 Task: Use GitHub's "Pull Requests" to review and comment on code.
Action: Mouse moved to (1288, 75)
Screenshot: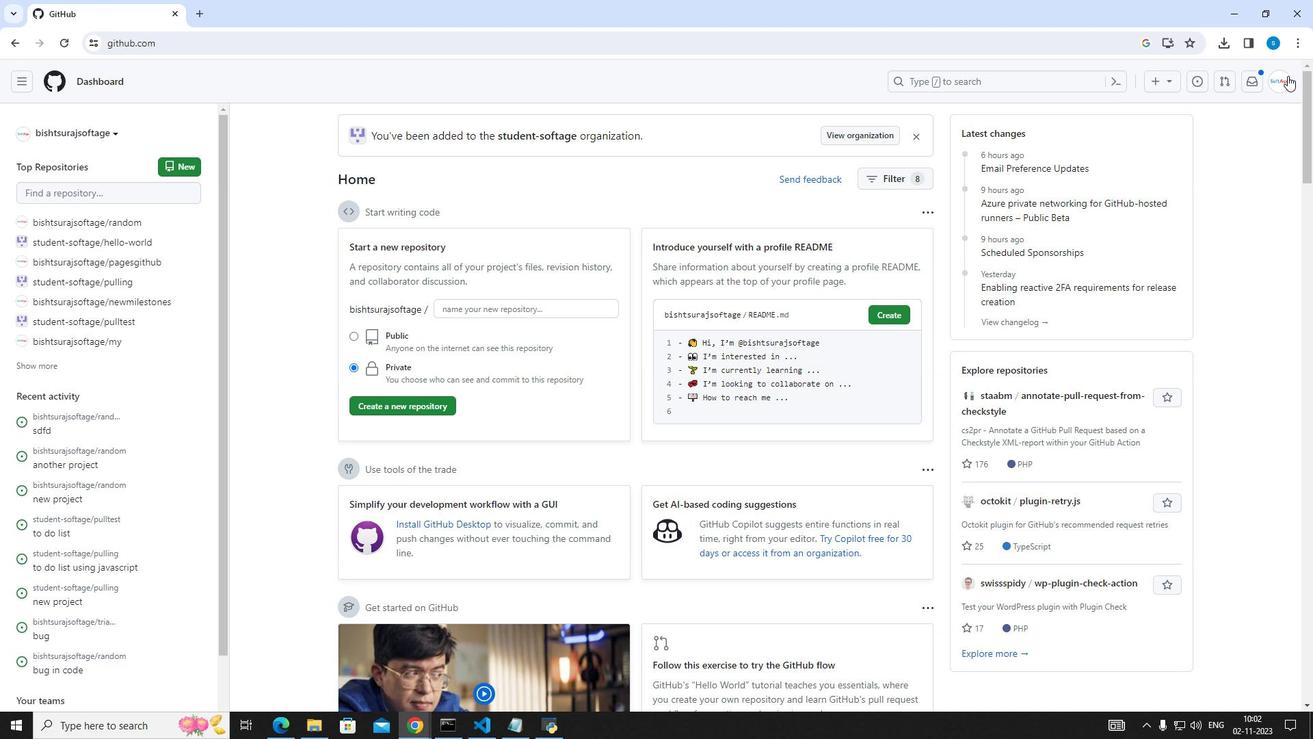 
Action: Mouse pressed left at (1288, 75)
Screenshot: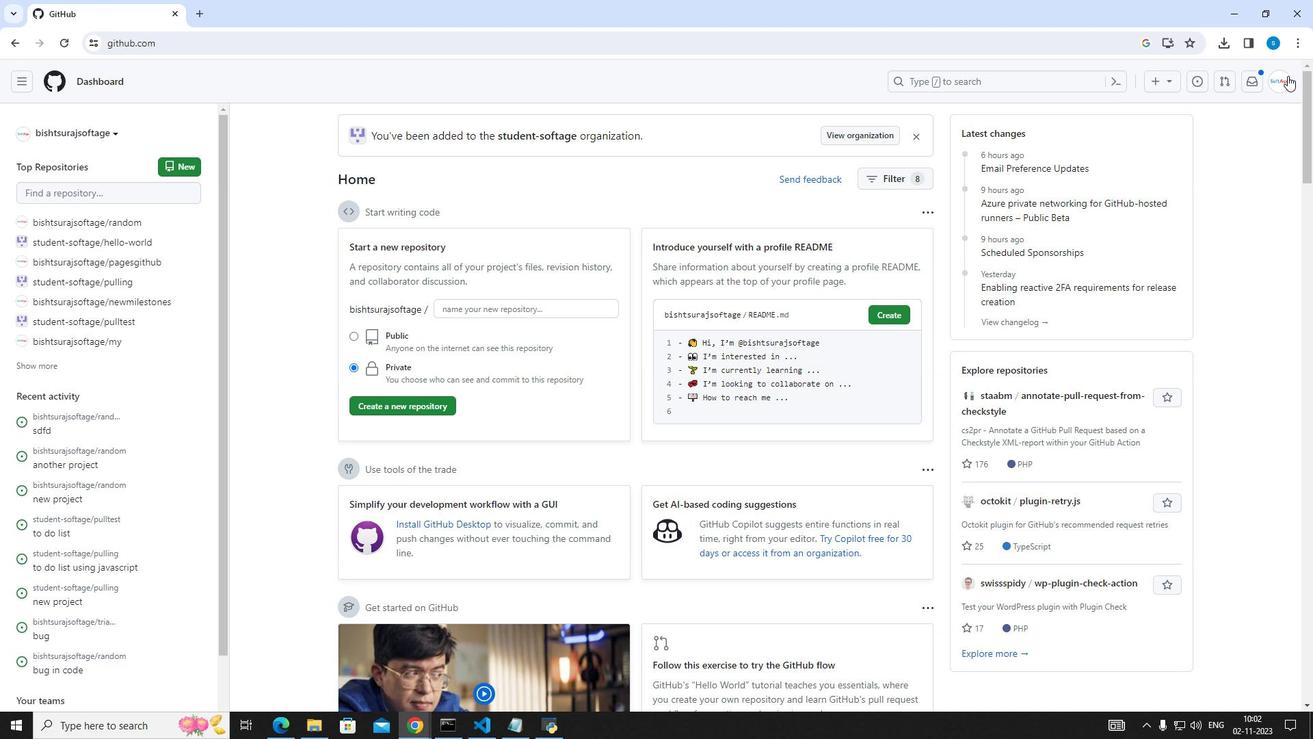 
Action: Mouse moved to (1174, 172)
Screenshot: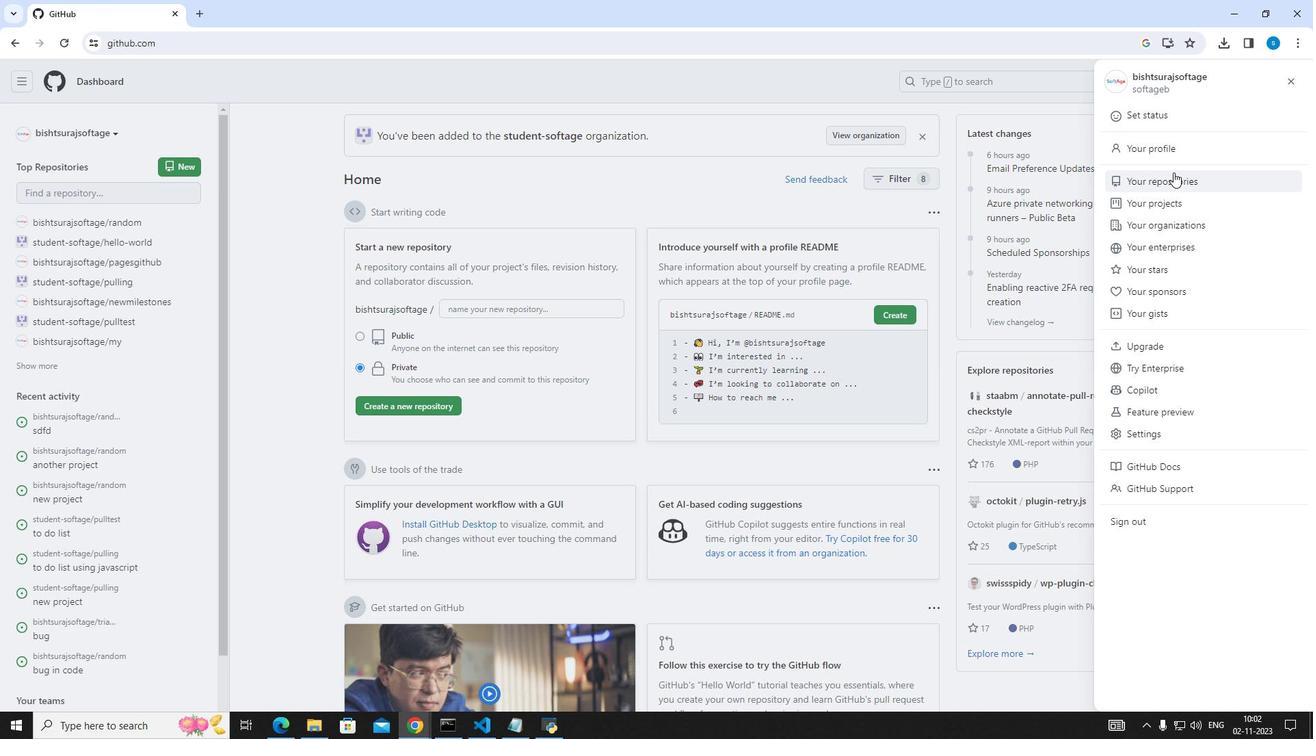 
Action: Mouse pressed left at (1174, 172)
Screenshot: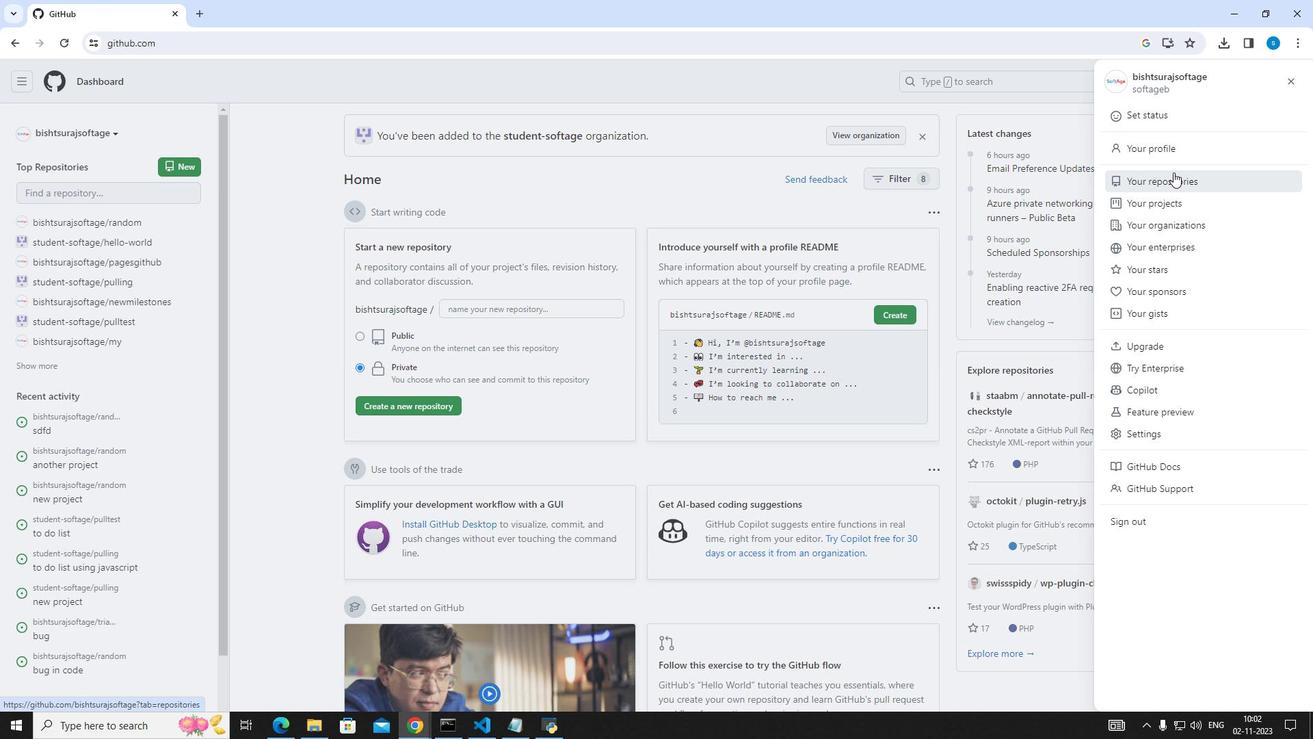 
Action: Mouse moved to (551, 211)
Screenshot: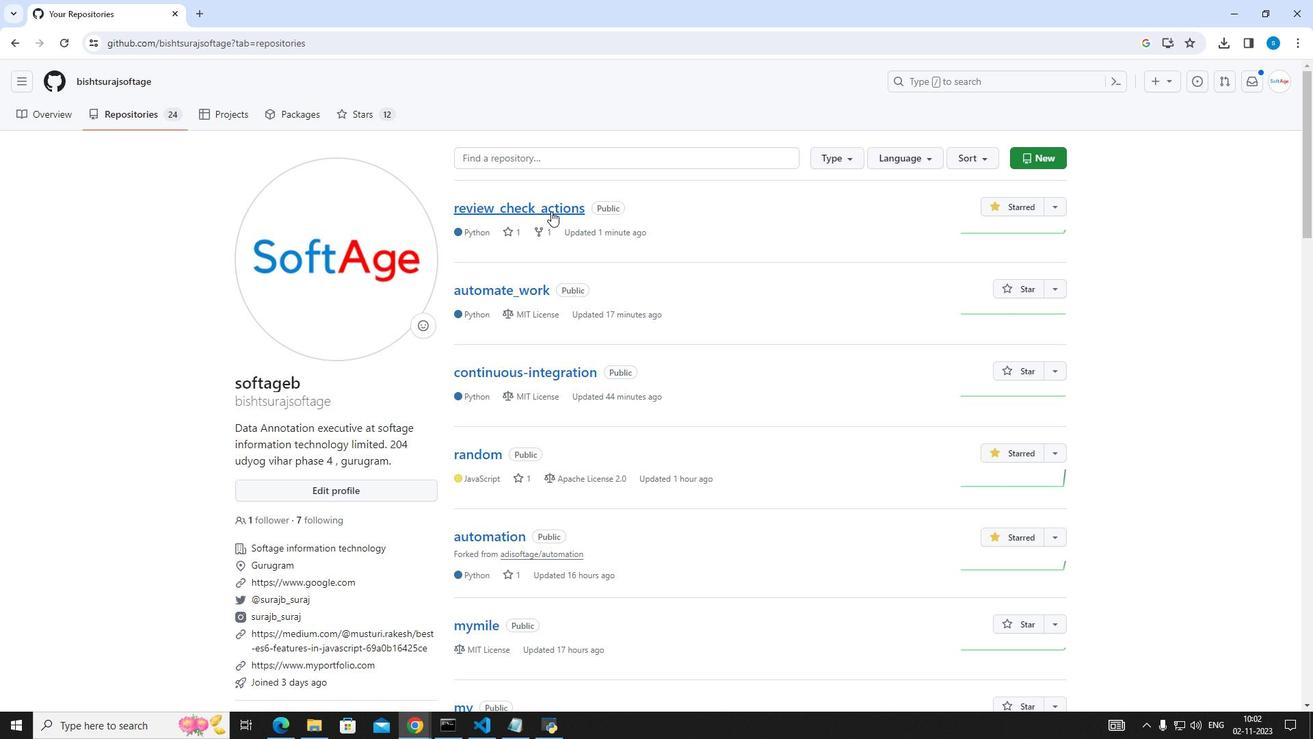 
Action: Mouse pressed left at (551, 211)
Screenshot: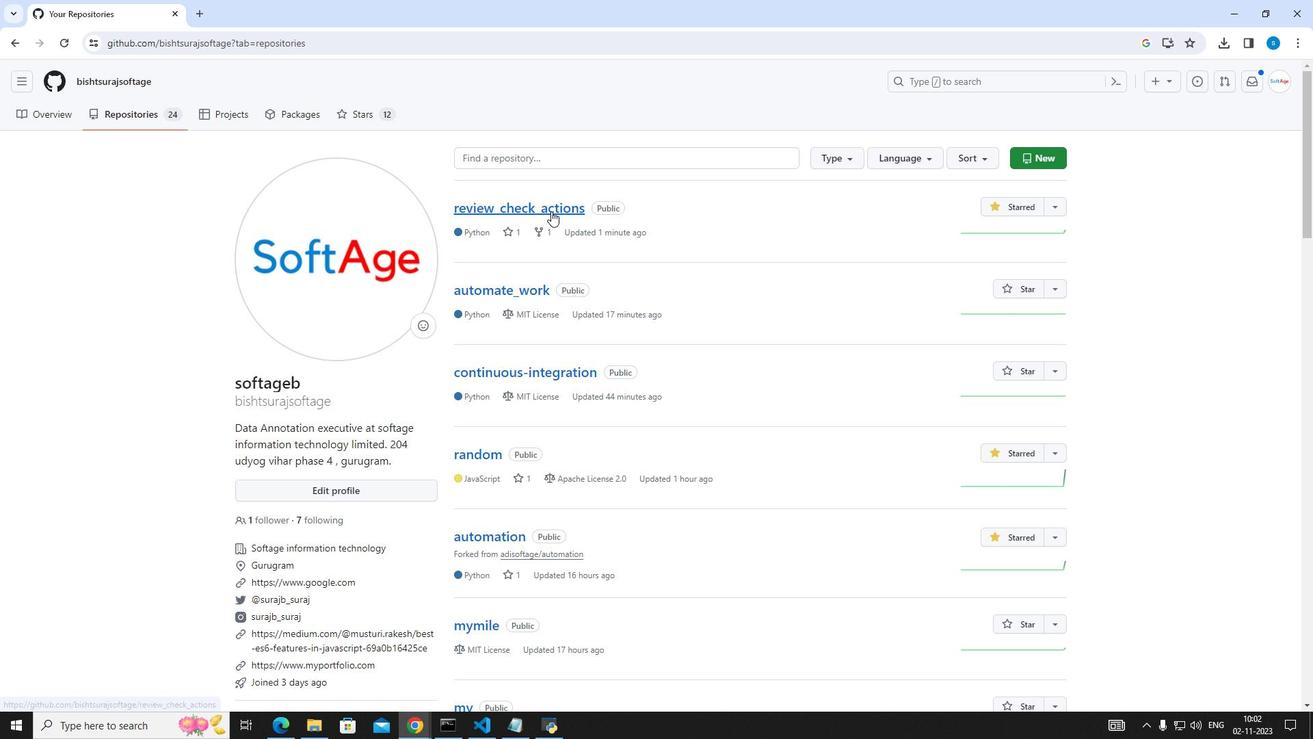 
Action: Mouse moved to (162, 108)
Screenshot: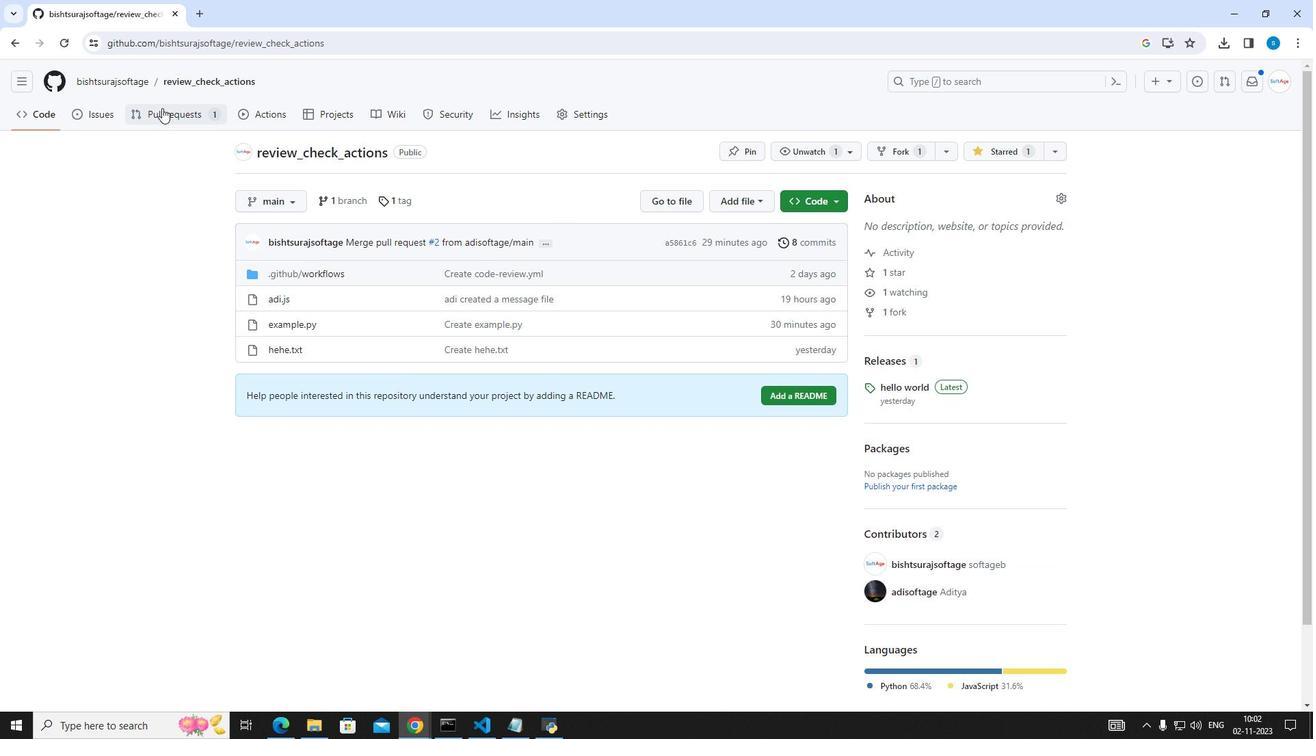 
Action: Mouse pressed left at (162, 108)
Screenshot: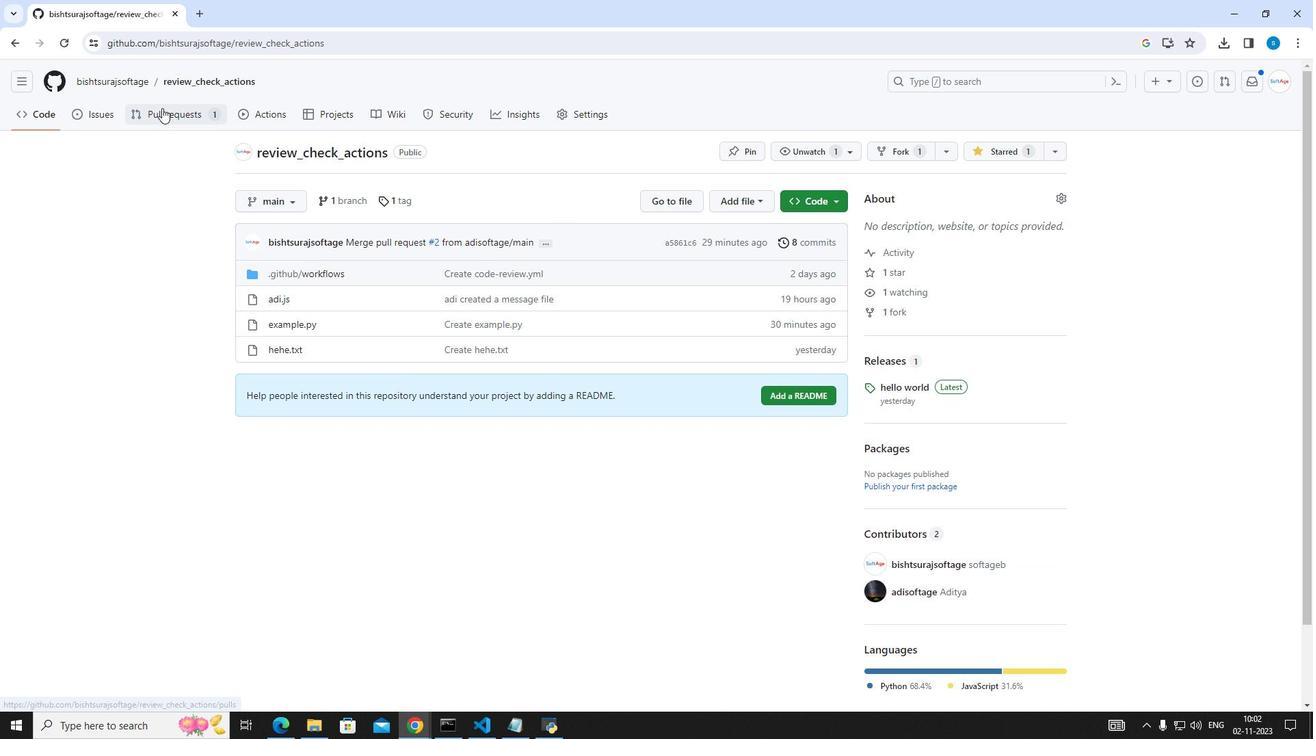 
Action: Mouse moved to (303, 318)
Screenshot: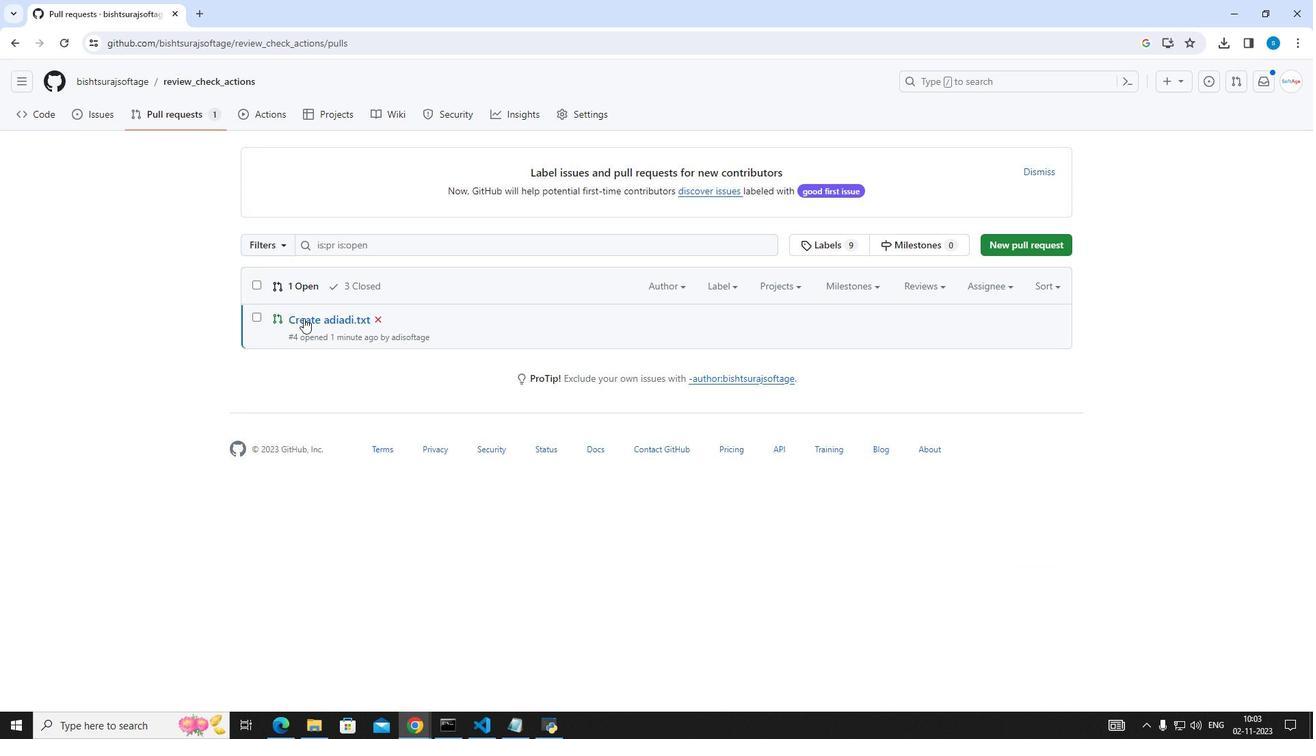 
Action: Mouse pressed left at (303, 318)
Screenshot: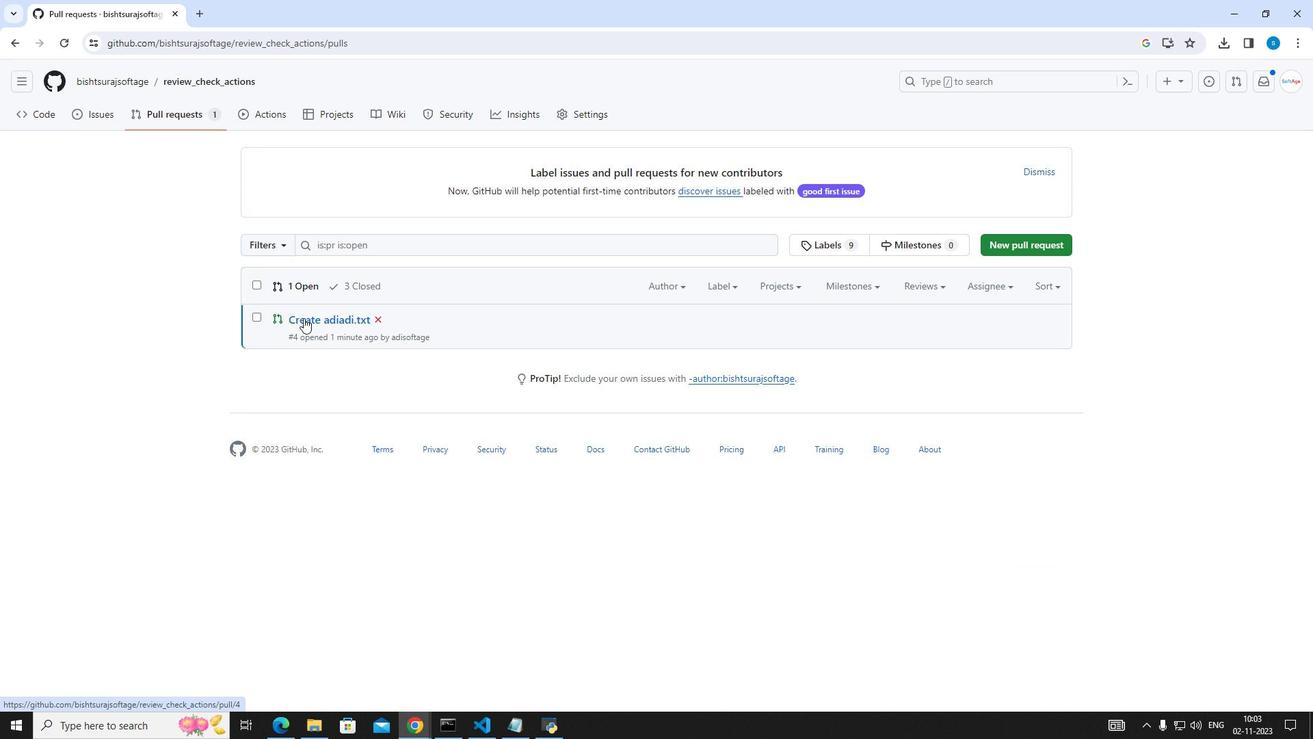 
Action: Mouse moved to (370, 364)
Screenshot: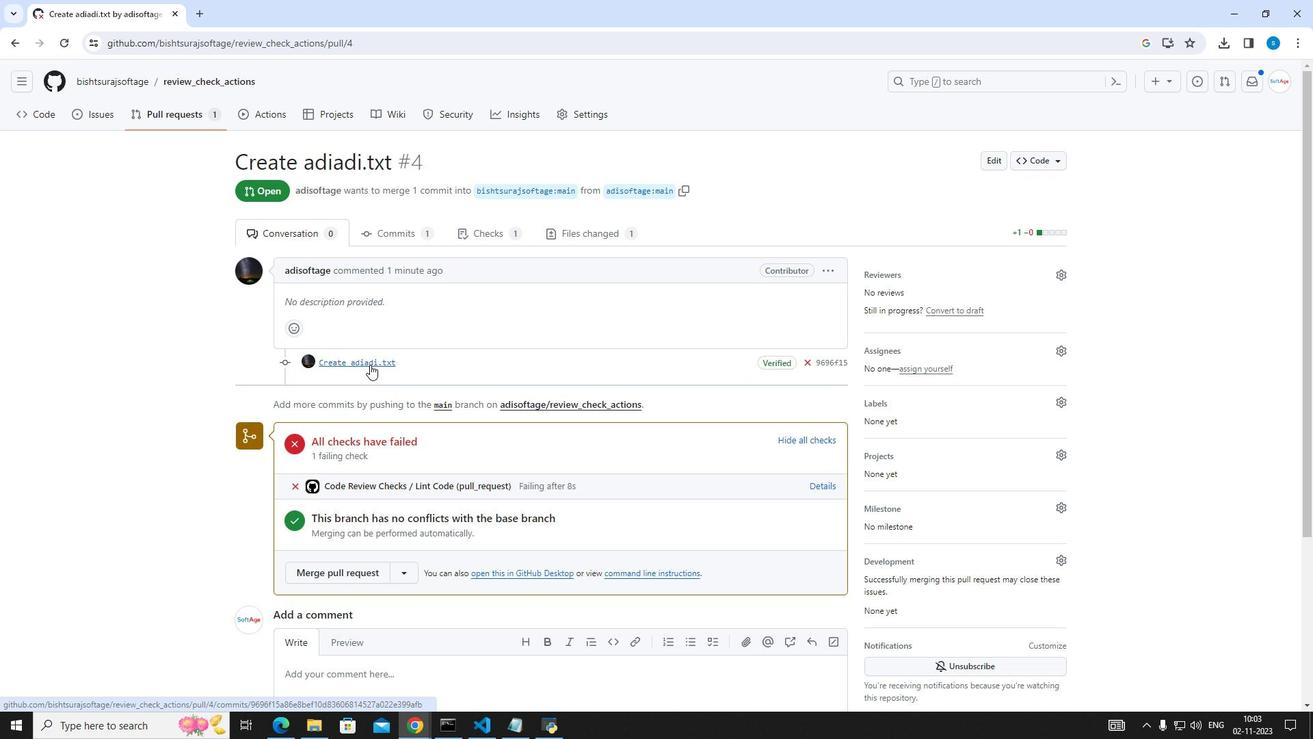 
Action: Mouse pressed left at (370, 364)
Screenshot: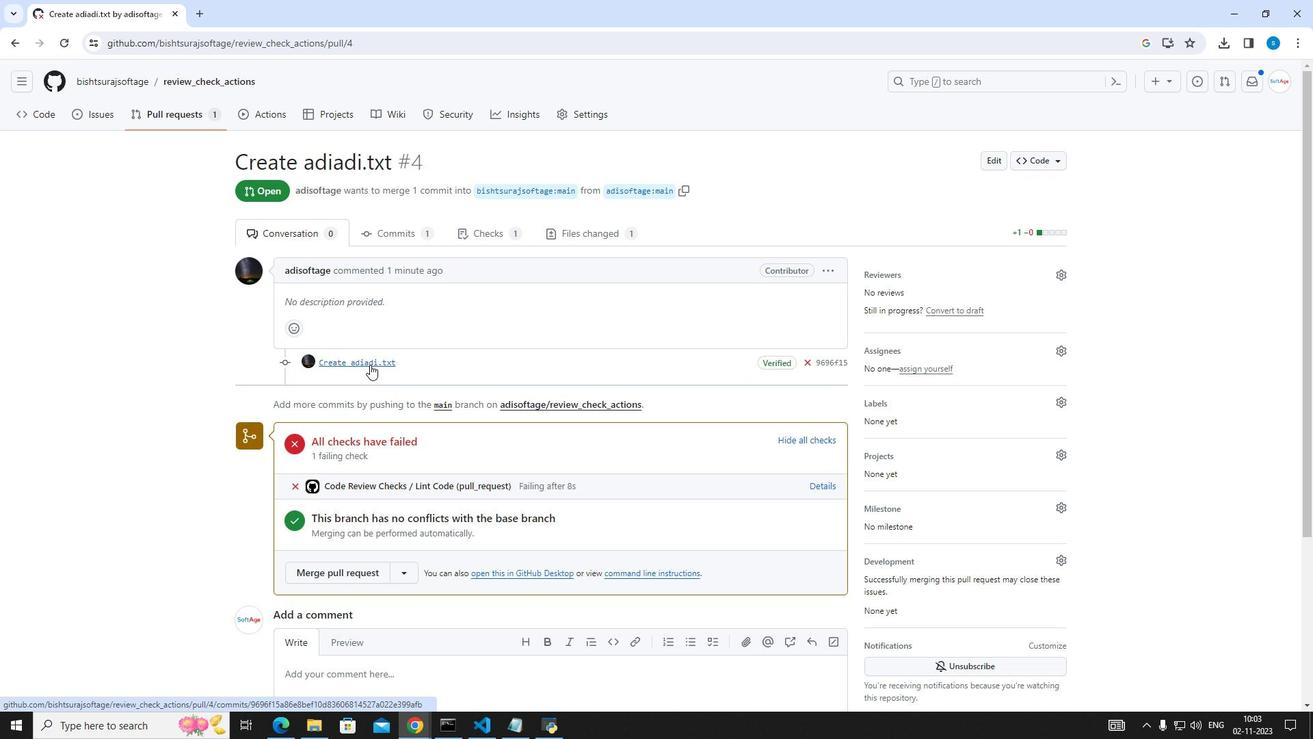 
Action: Mouse moved to (1244, 264)
Screenshot: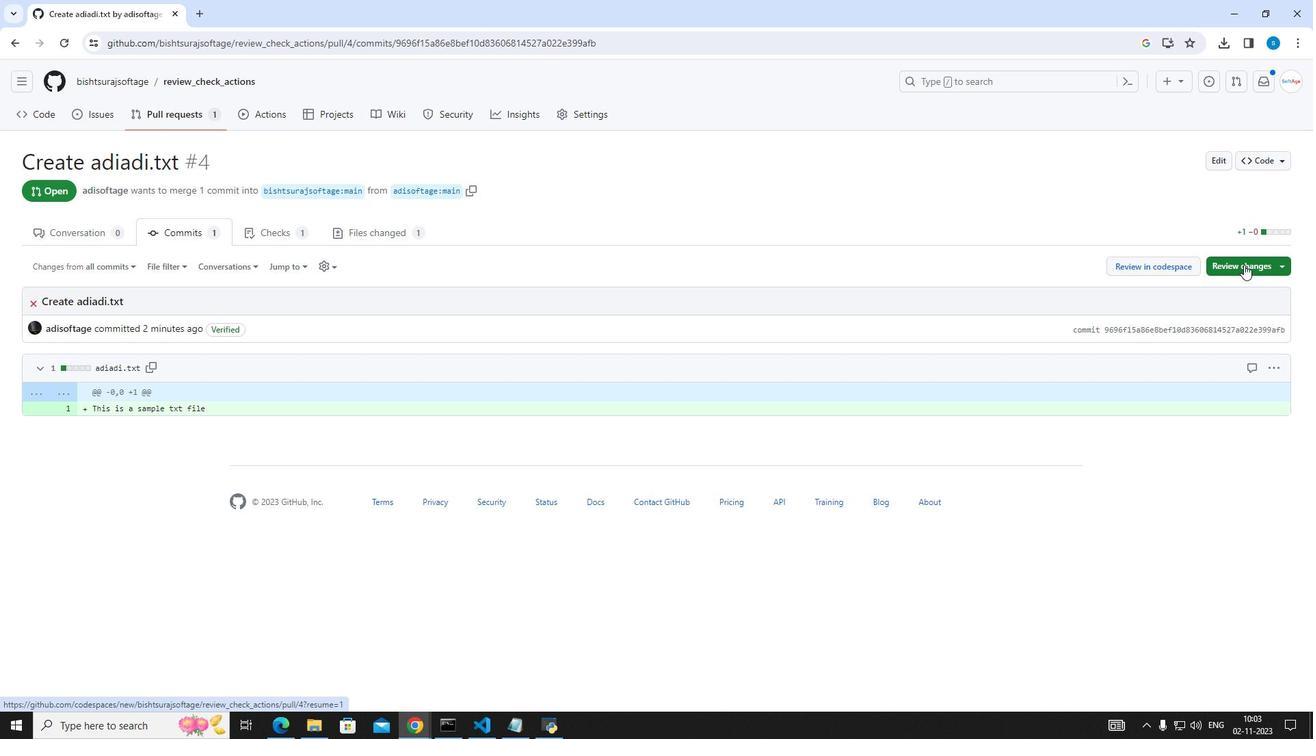 
Action: Mouse pressed left at (1244, 264)
Screenshot: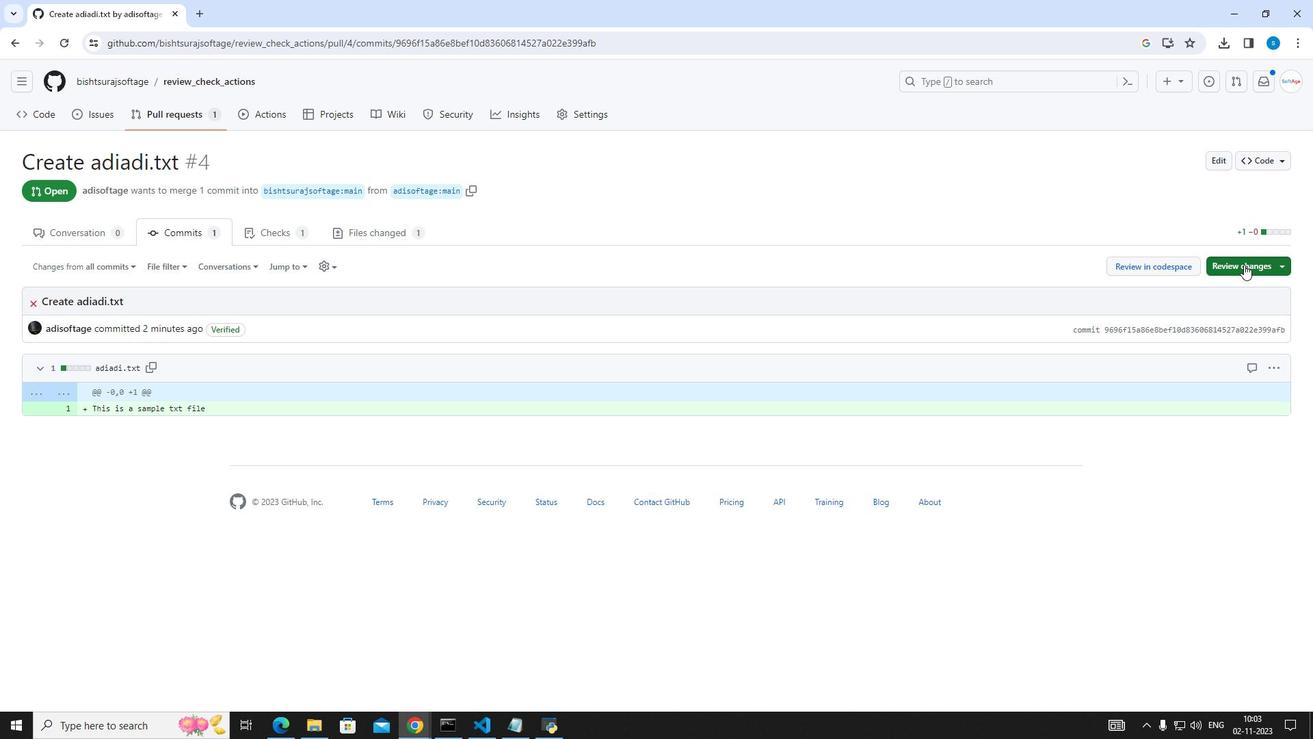 
Action: Mouse moved to (1043, 374)
Screenshot: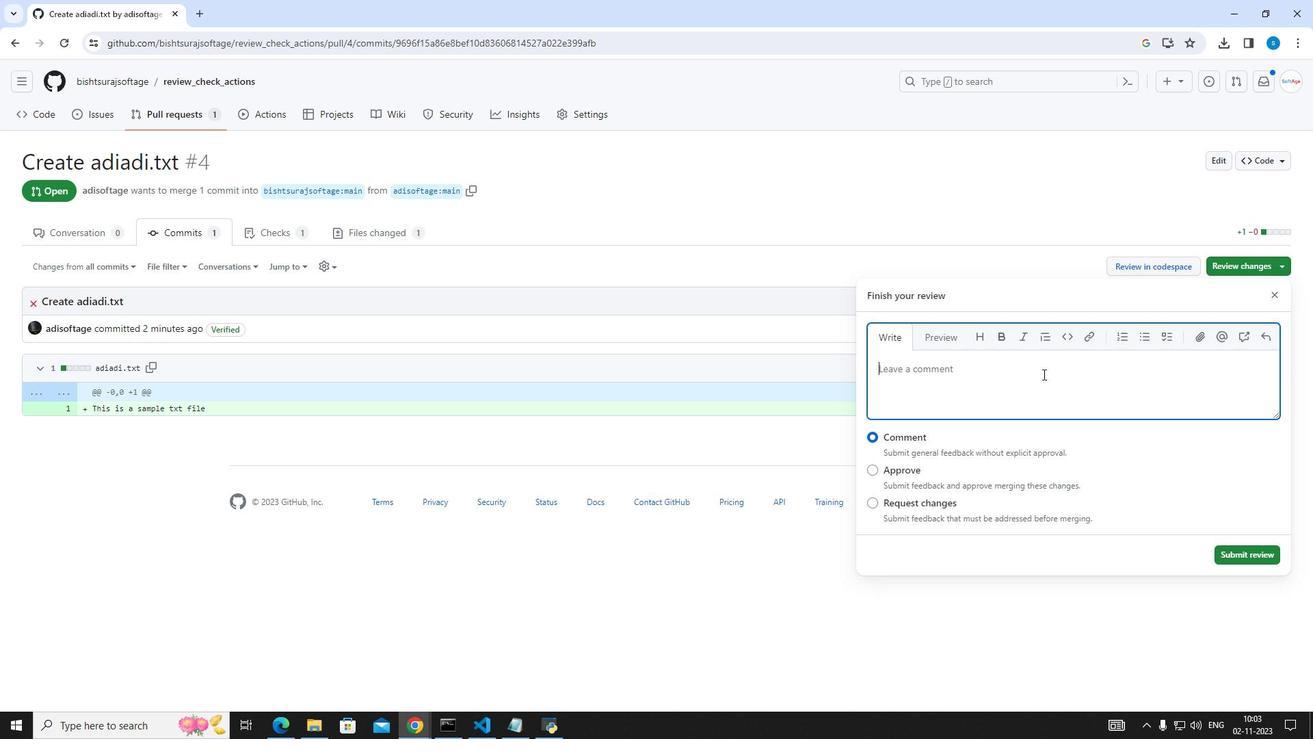 
Action: Mouse pressed left at (1043, 374)
Screenshot: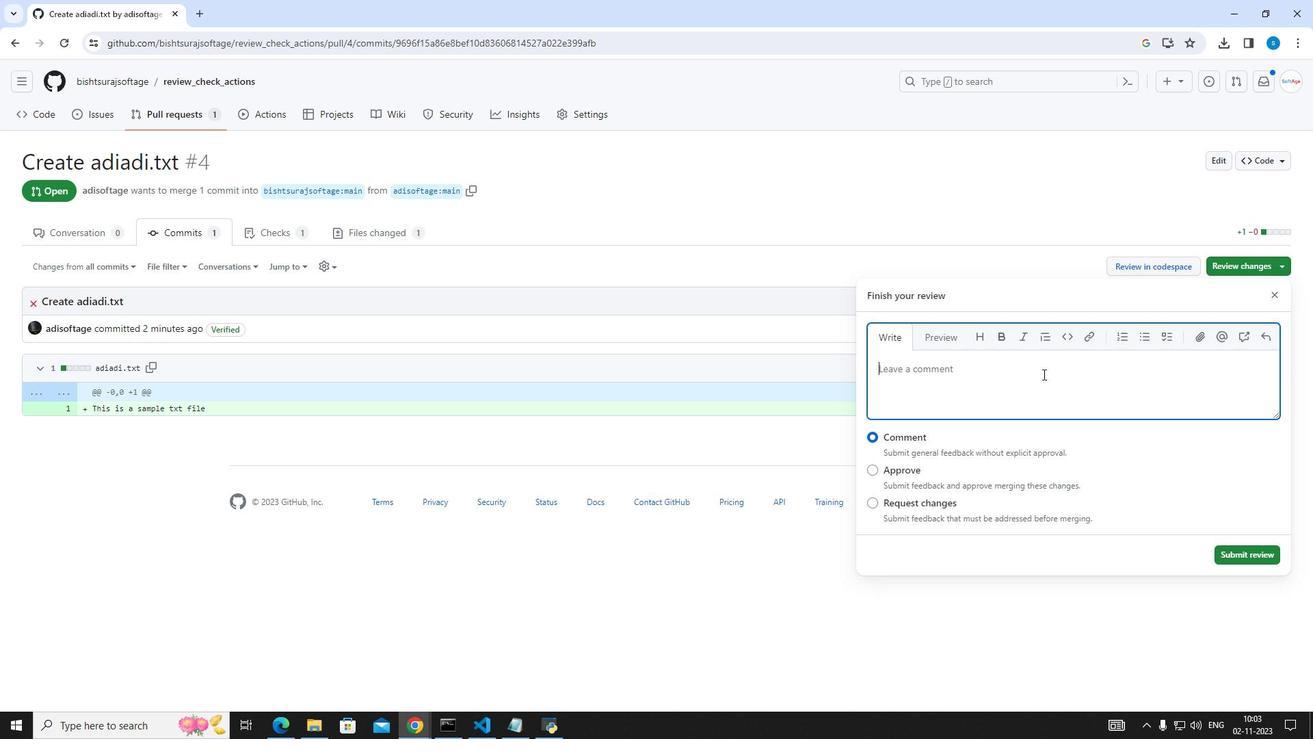 
Action: Mouse moved to (1034, 365)
Screenshot: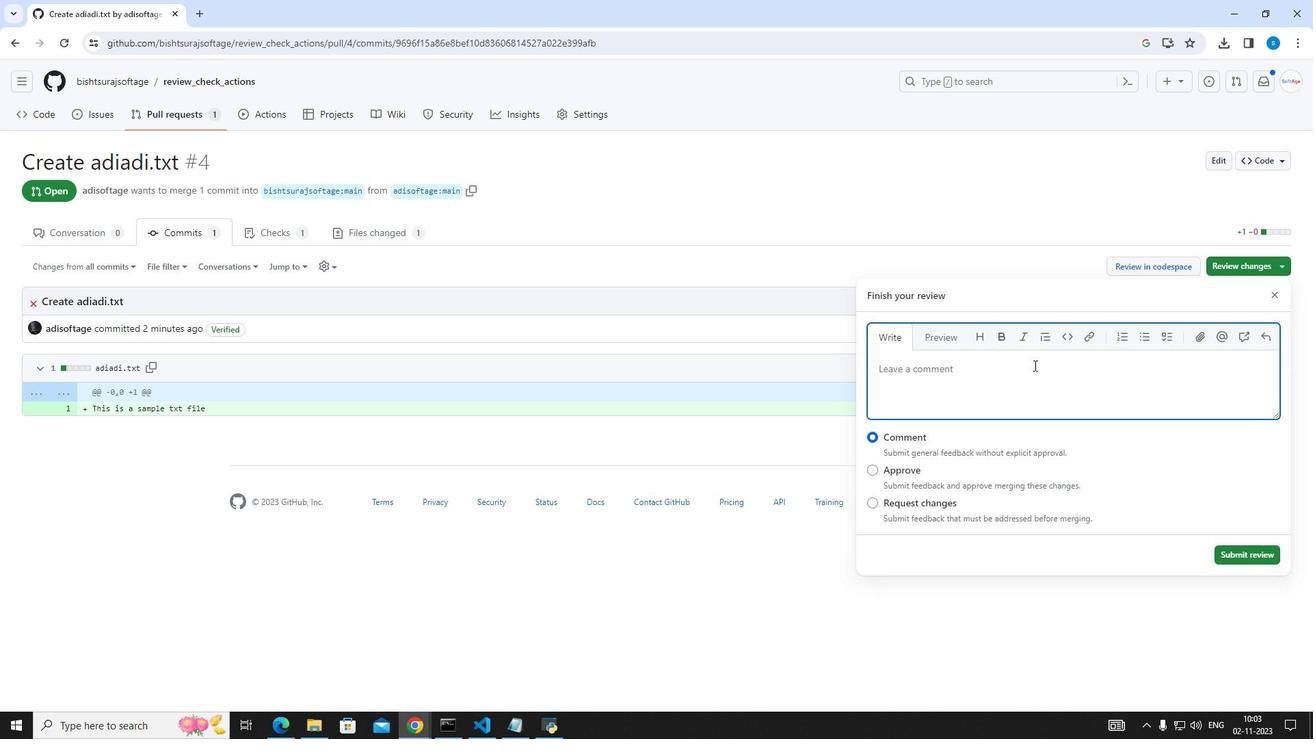 
Action: Key pressed this<Key.space>is<Key.space>just<Key.space>for<Key.space>testing
Screenshot: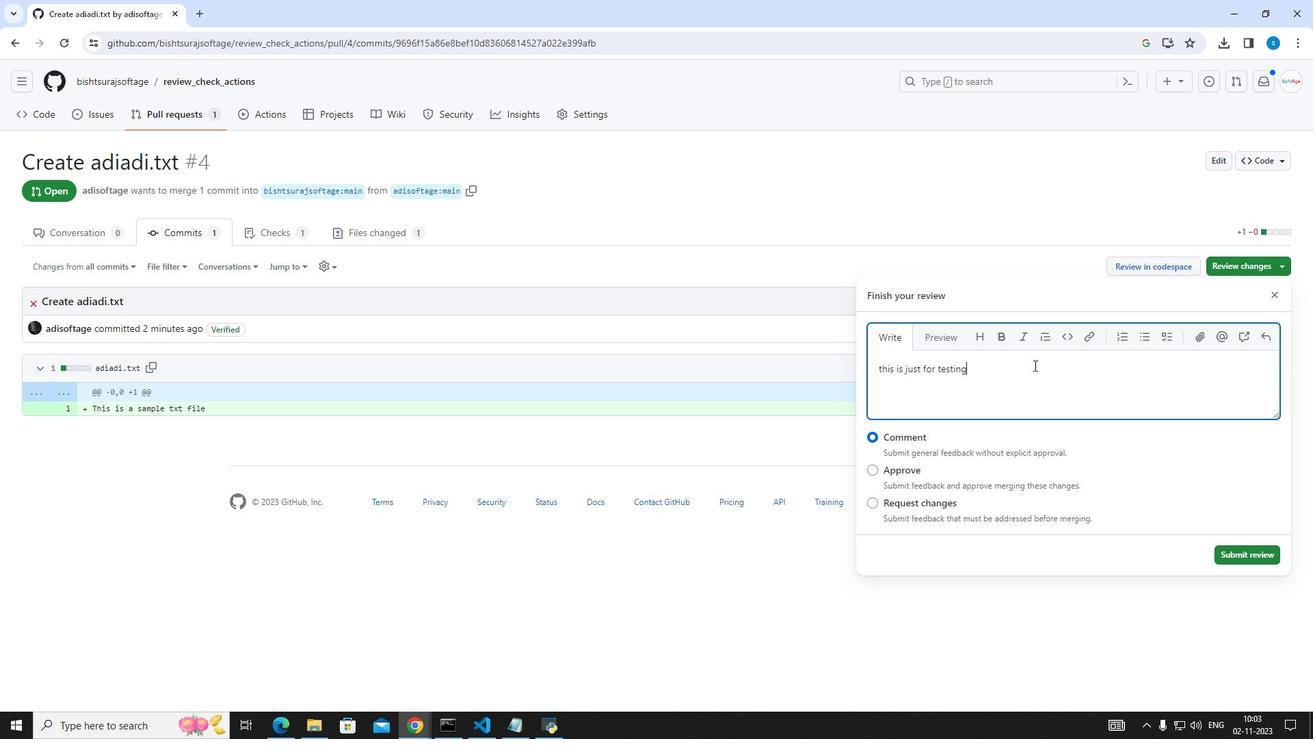 
Action: Mouse moved to (1034, 365)
Screenshot: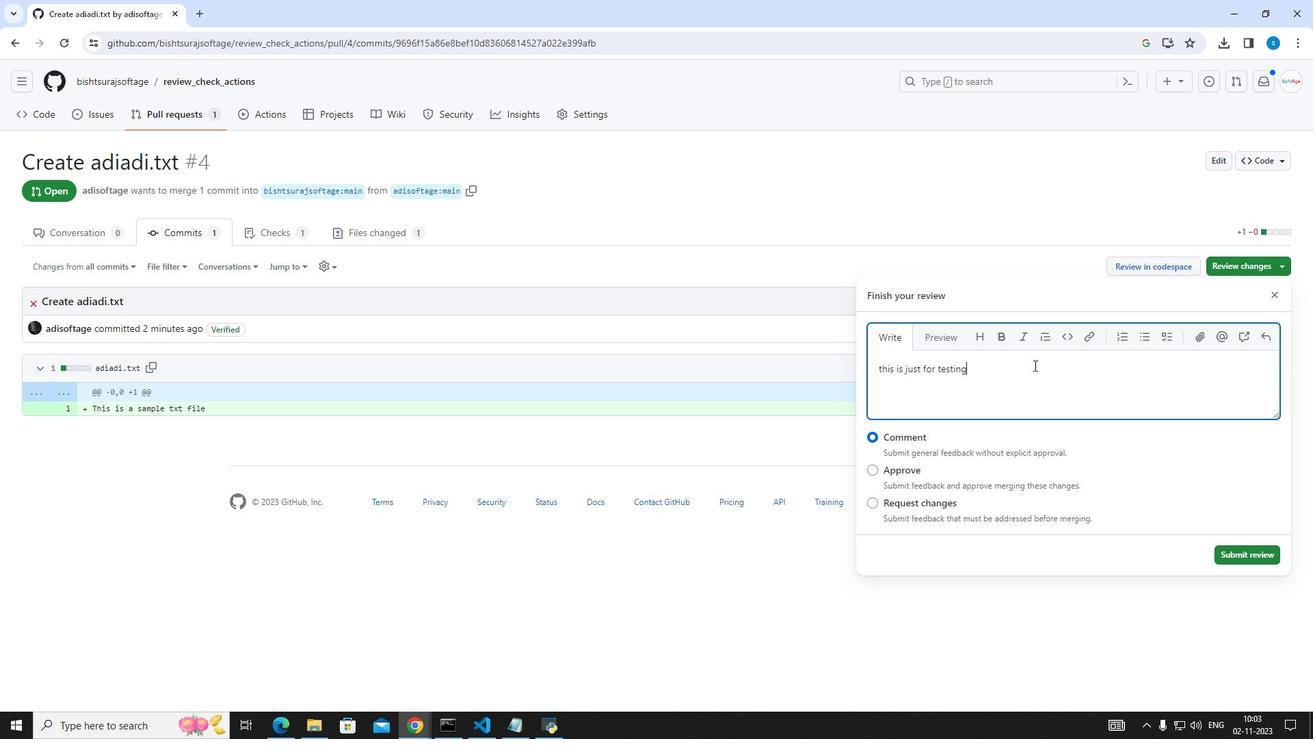 
Action: Key pressed <Key.space>comment<Key.space>in<Key.space>pullcose<Key.backspace>d<Key.backspace><Key.backspace>de
Screenshot: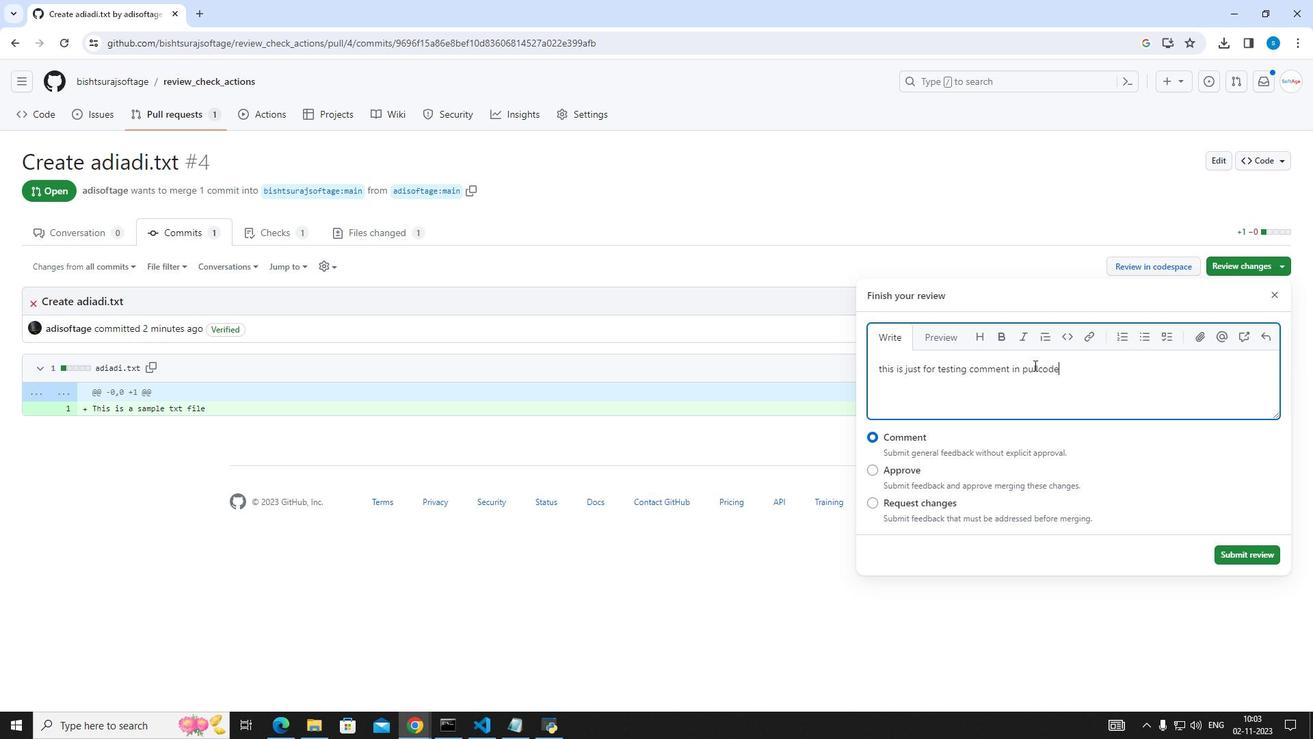 
Action: Mouse moved to (1237, 549)
Screenshot: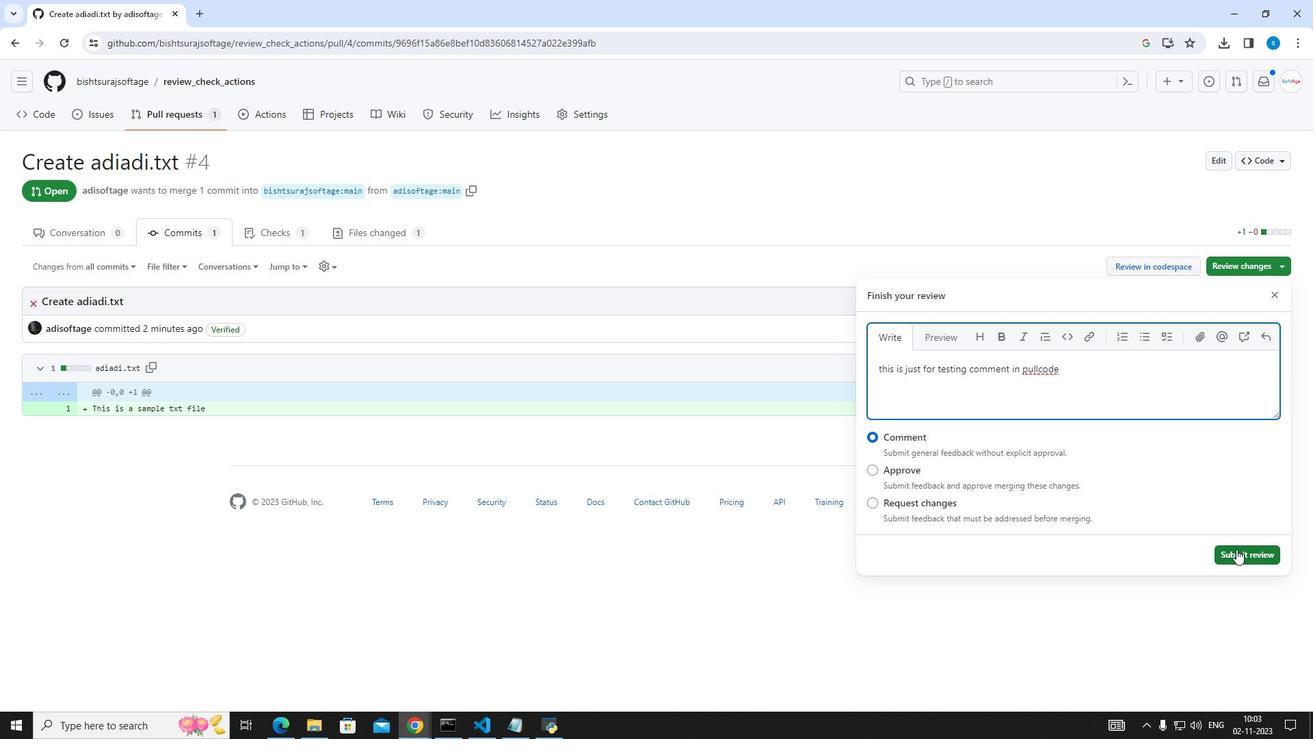 
Action: Mouse pressed left at (1237, 549)
Screenshot: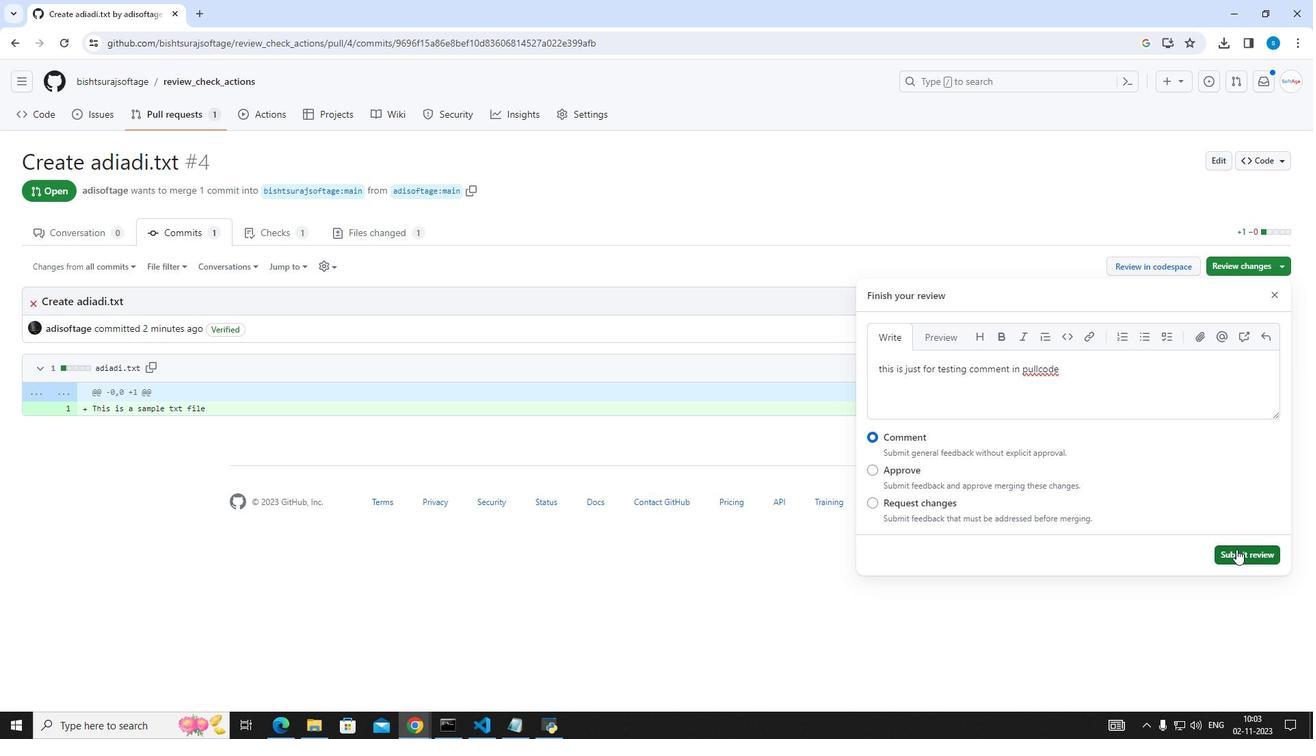 
Action: Mouse moved to (336, 455)
Screenshot: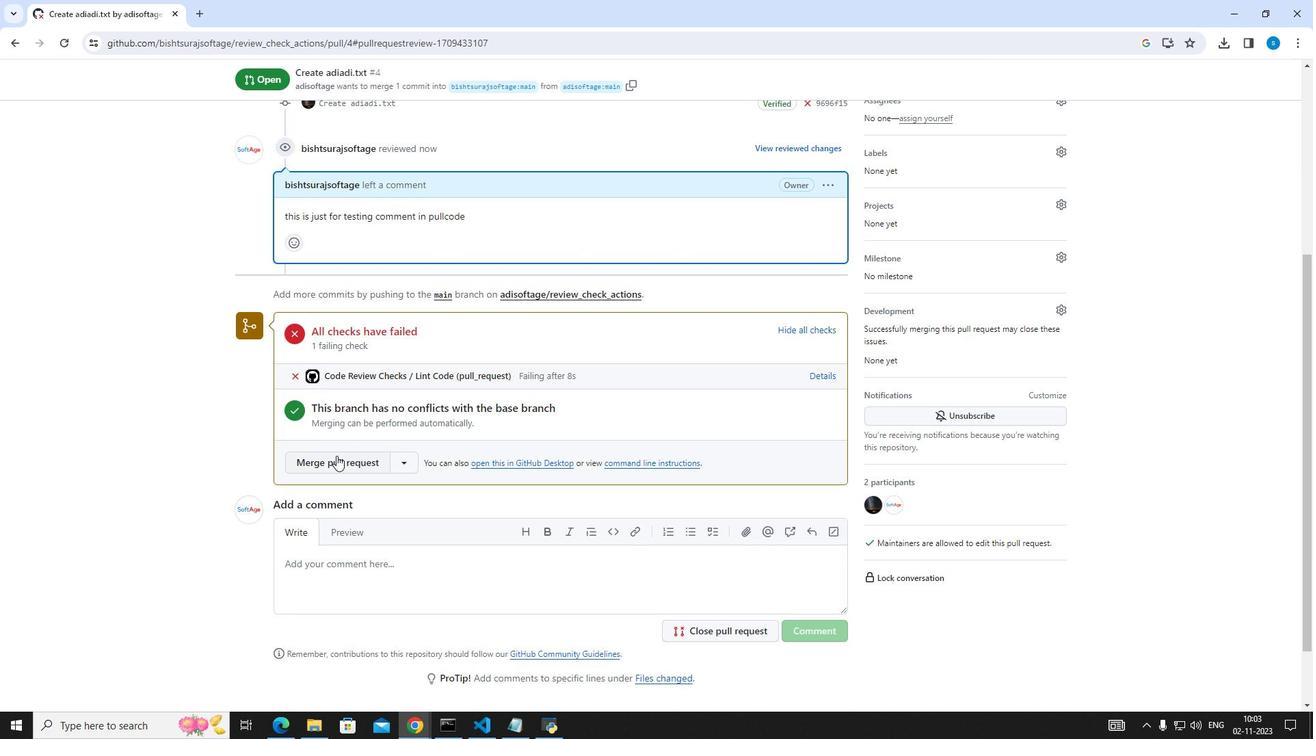 
Action: Mouse pressed left at (336, 455)
Screenshot: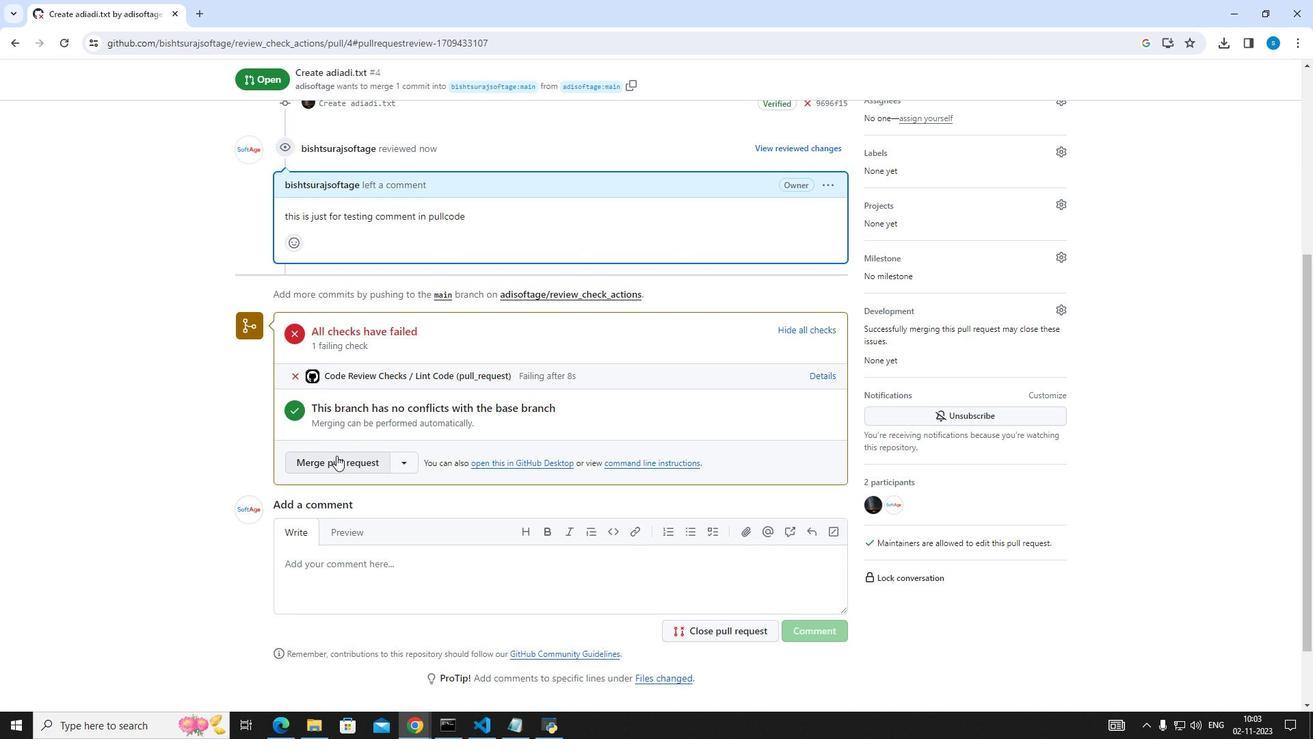 
Action: Mouse moved to (342, 422)
Screenshot: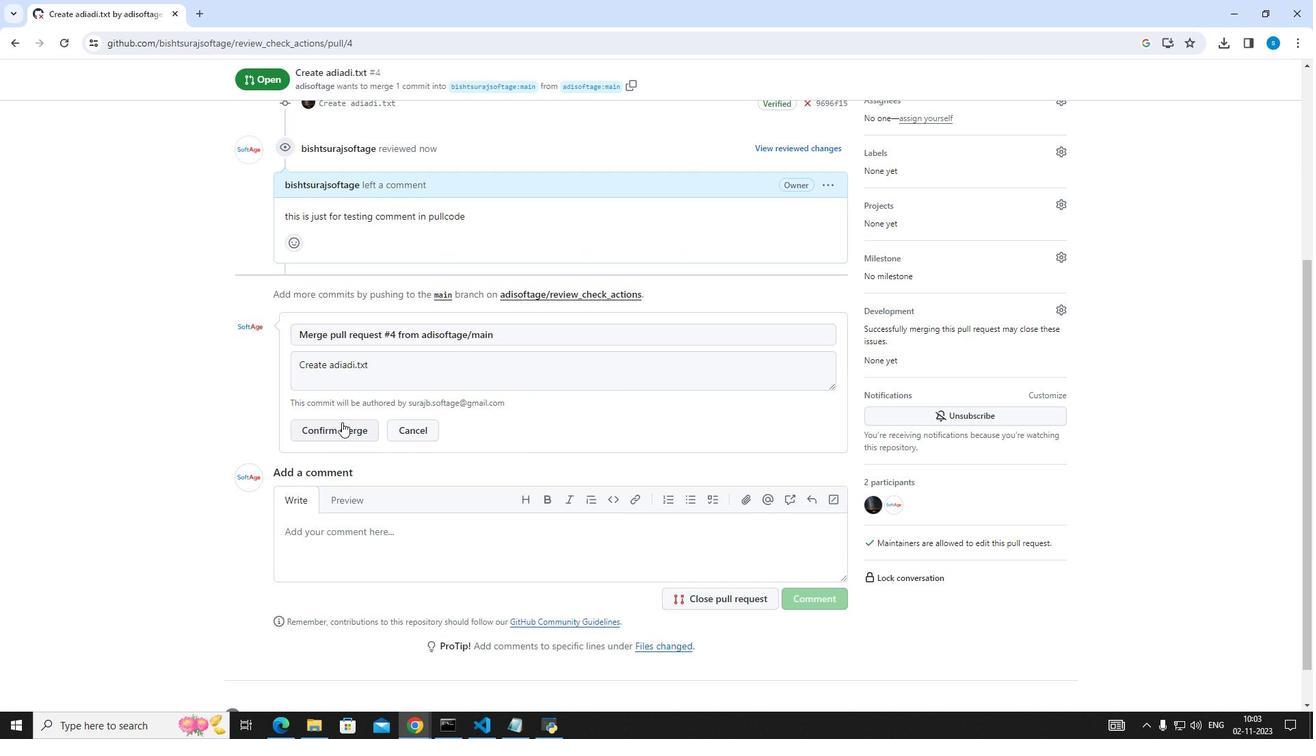 
Action: Mouse pressed left at (342, 422)
Screenshot: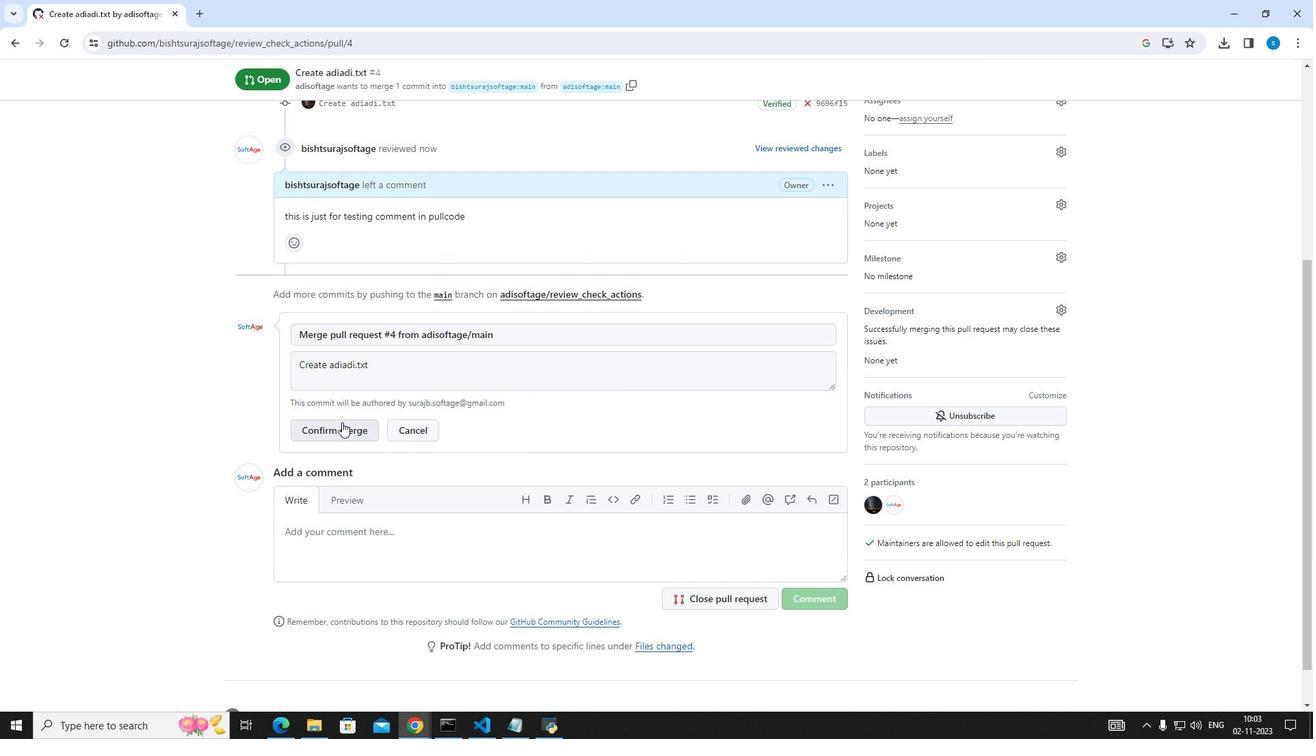 
Action: Mouse moved to (343, 420)
Screenshot: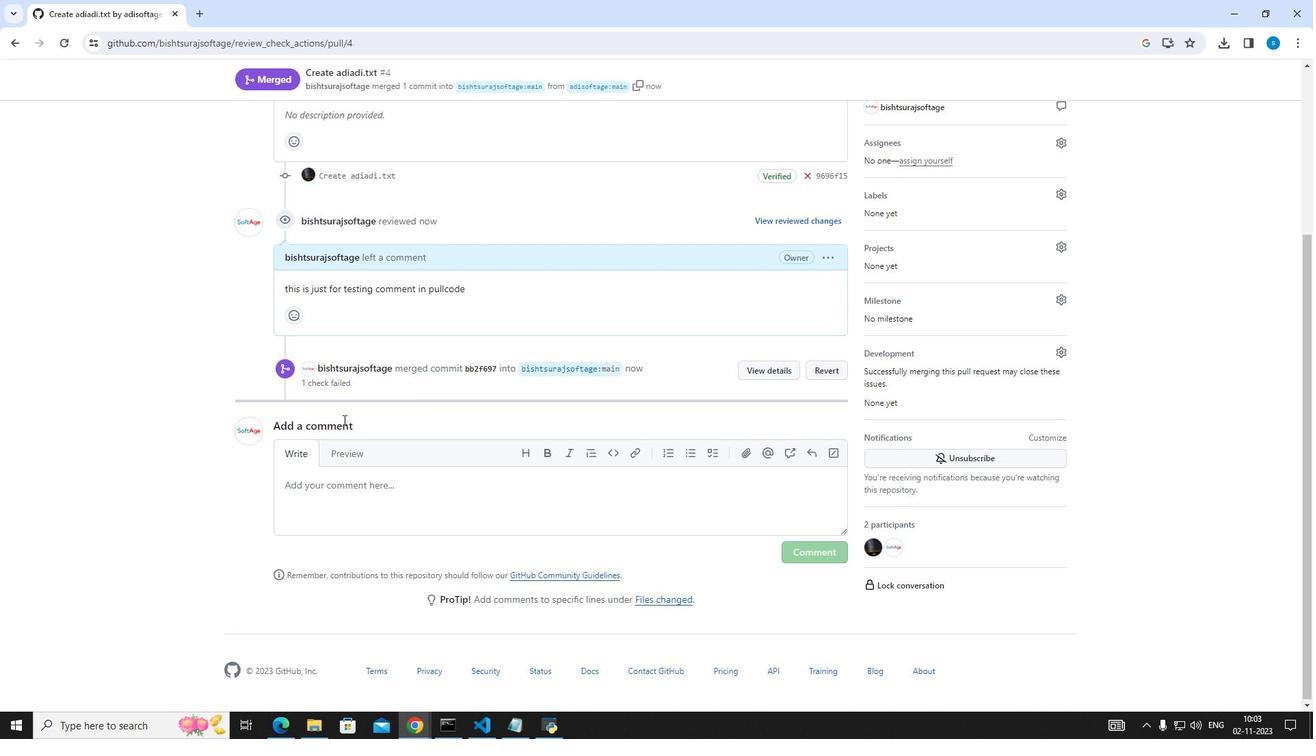 
Action: Mouse scrolled (343, 420) with delta (0, 0)
Screenshot: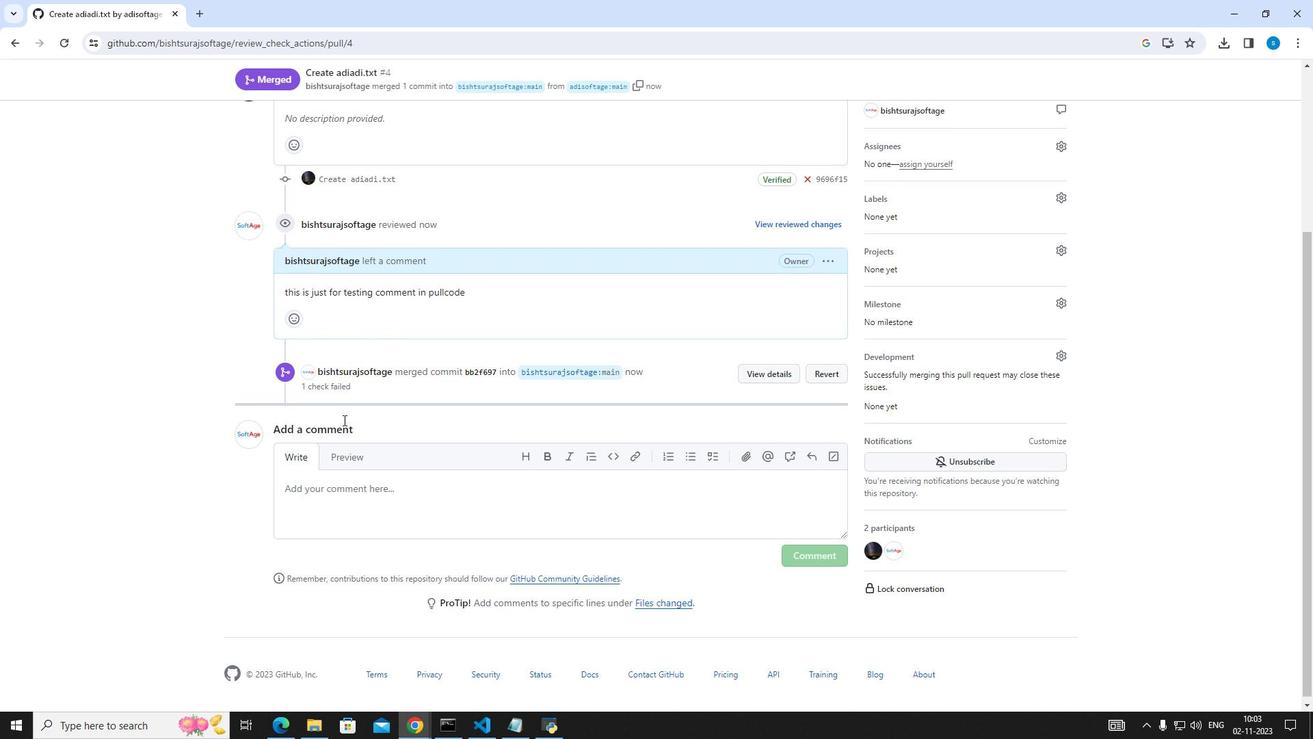 
Action: Mouse scrolled (343, 420) with delta (0, 0)
Screenshot: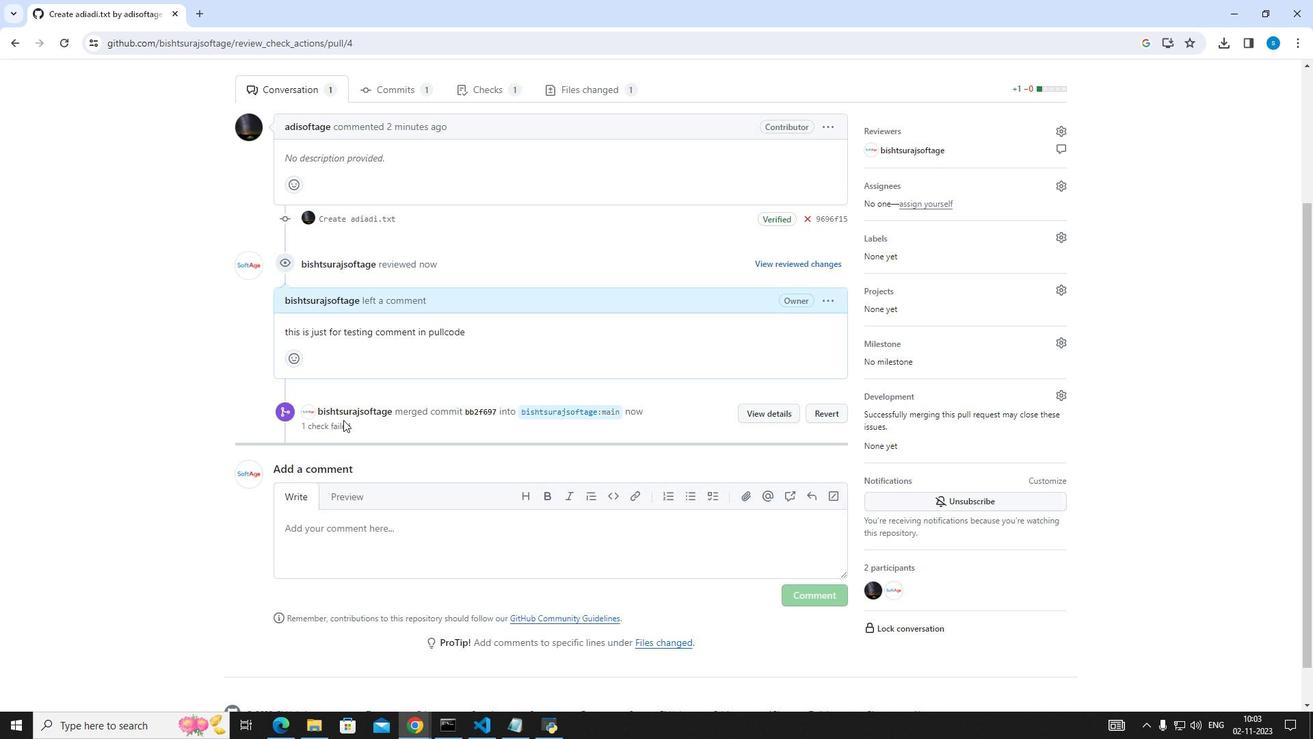 
Action: Mouse scrolled (343, 420) with delta (0, 0)
Screenshot: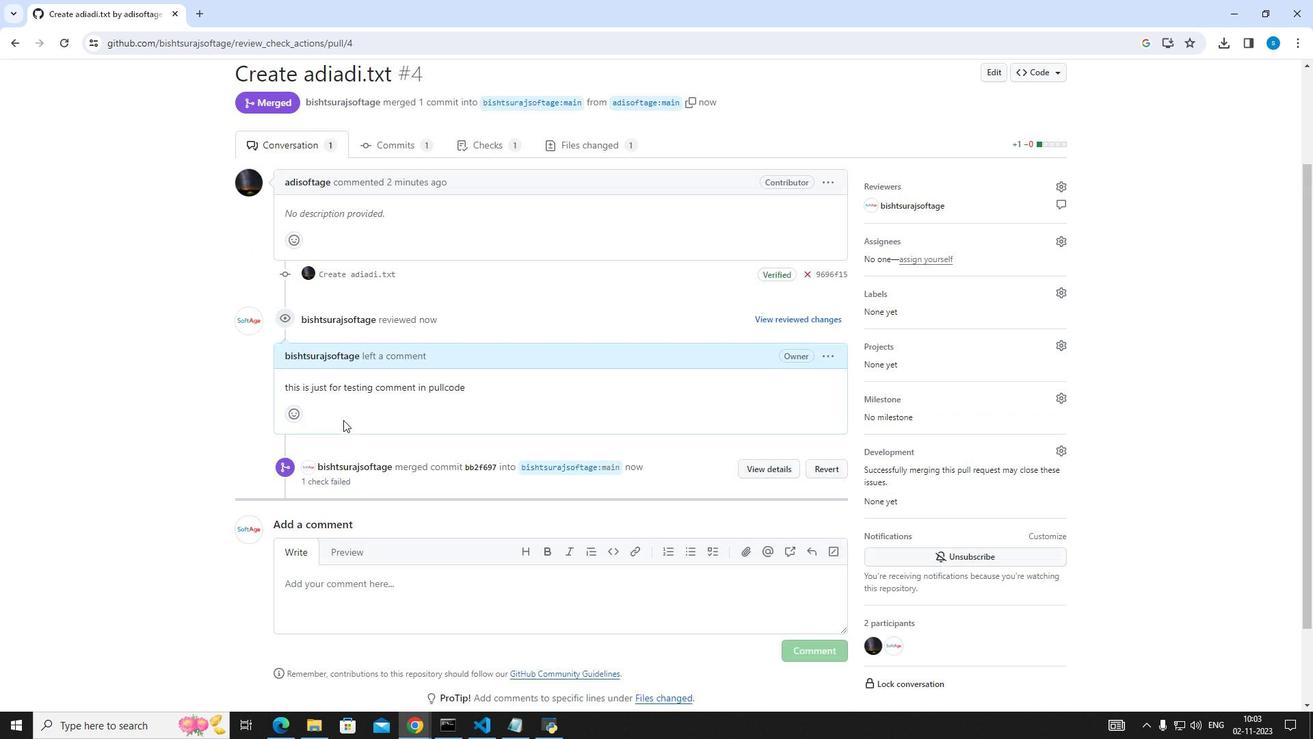
Action: Mouse scrolled (343, 420) with delta (0, 0)
Screenshot: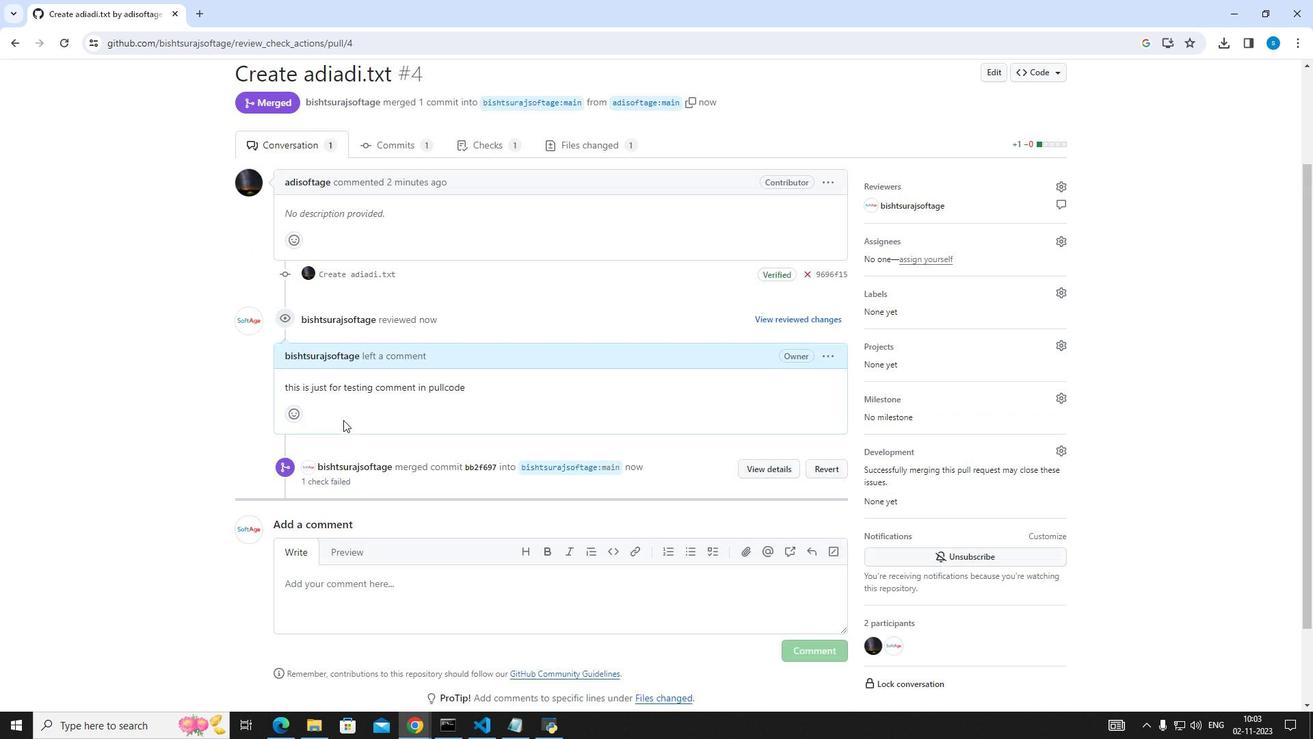 
Action: Mouse scrolled (343, 420) with delta (0, 0)
Screenshot: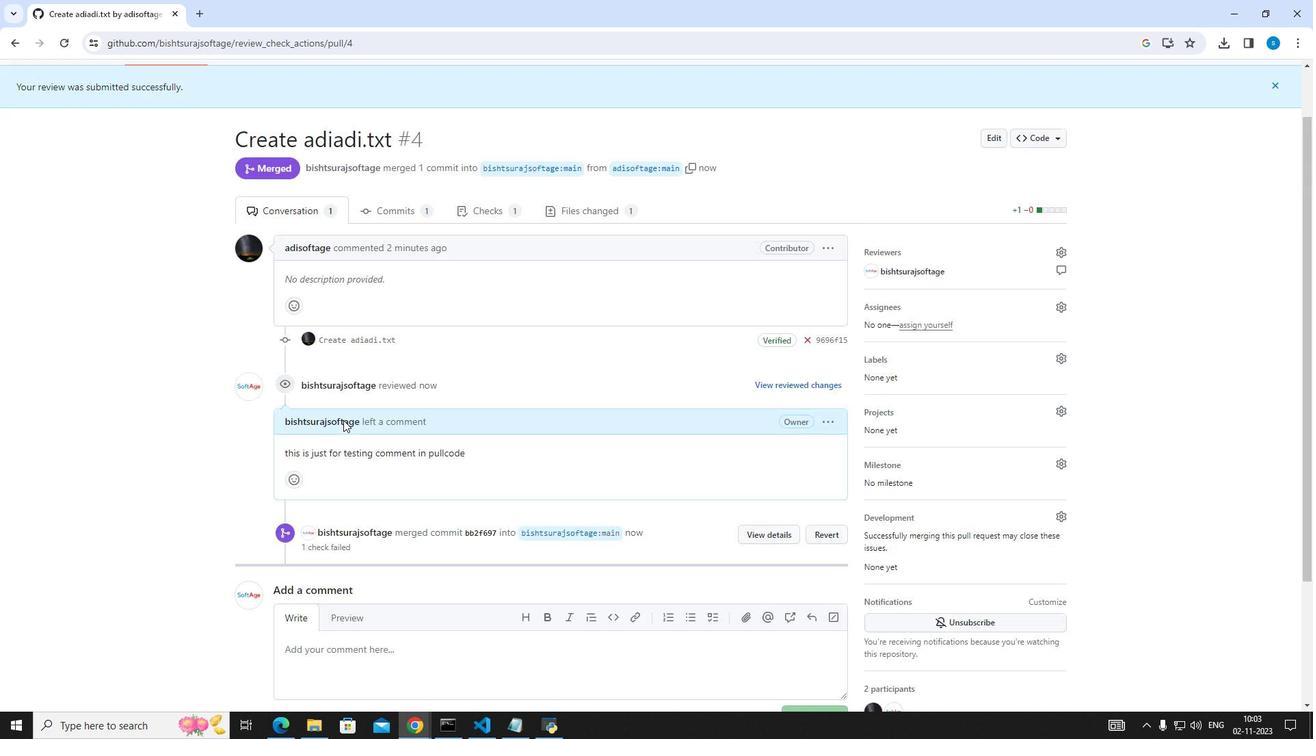 
Action: Mouse scrolled (343, 420) with delta (0, 0)
Screenshot: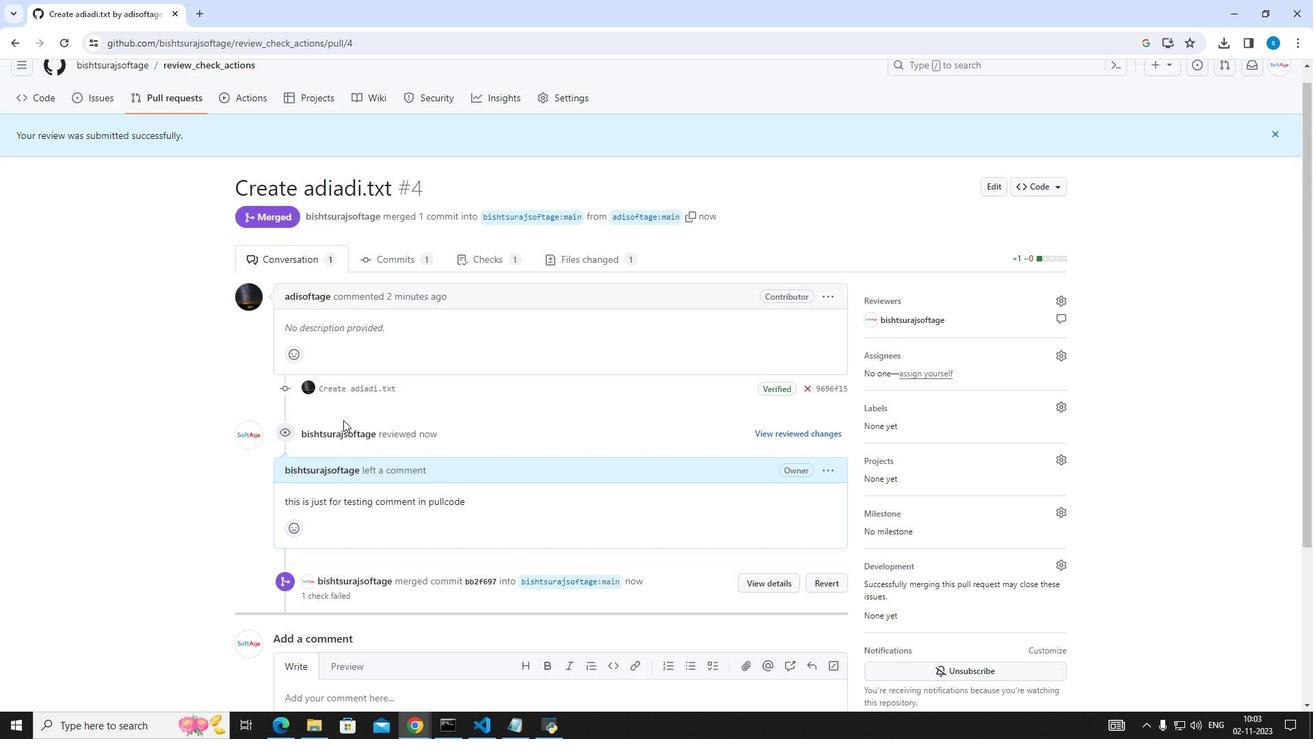 
